 Task: Set up a reminder for the financial projection review.
Action: Mouse pressed left at (59, 105)
Screenshot: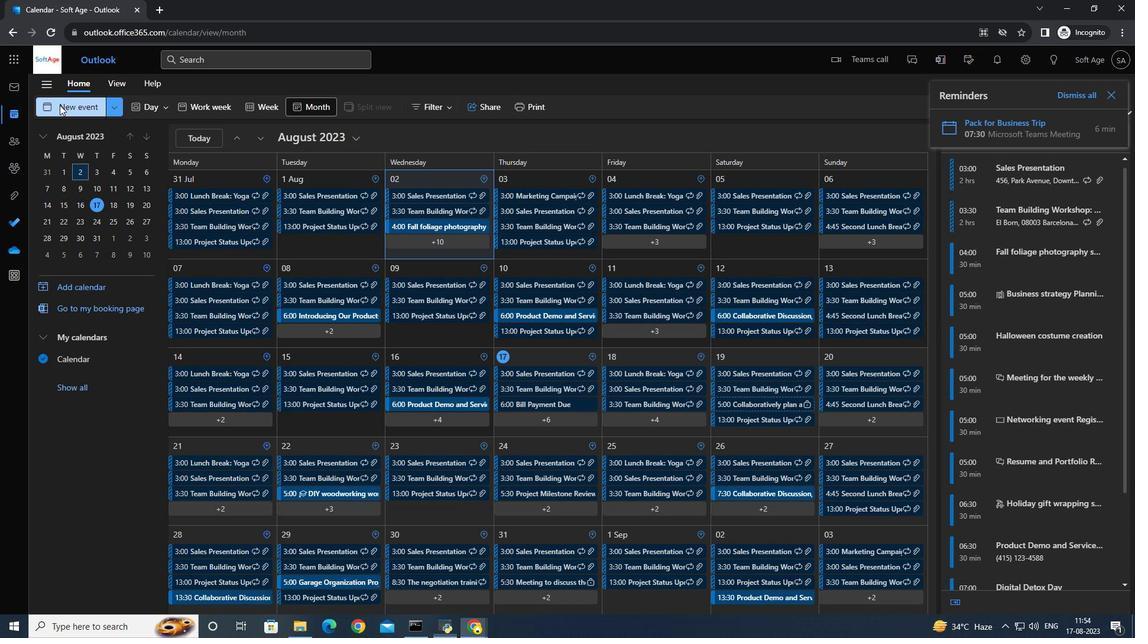 
Action: Mouse moved to (315, 180)
Screenshot: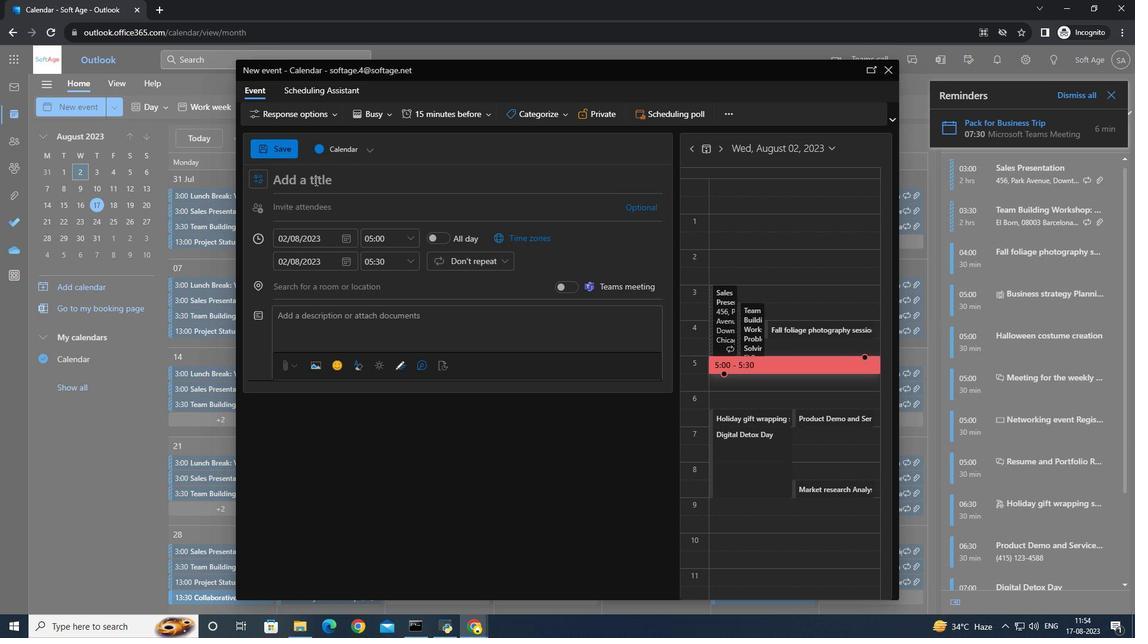 
Action: Key pressed <Key.caps_lock>F<Key.caps_lock>inana<Key.backspace>cial<Key.space>projevt<Key.space><Key.caps_lock>R<Key.caps_lock>eview
Screenshot: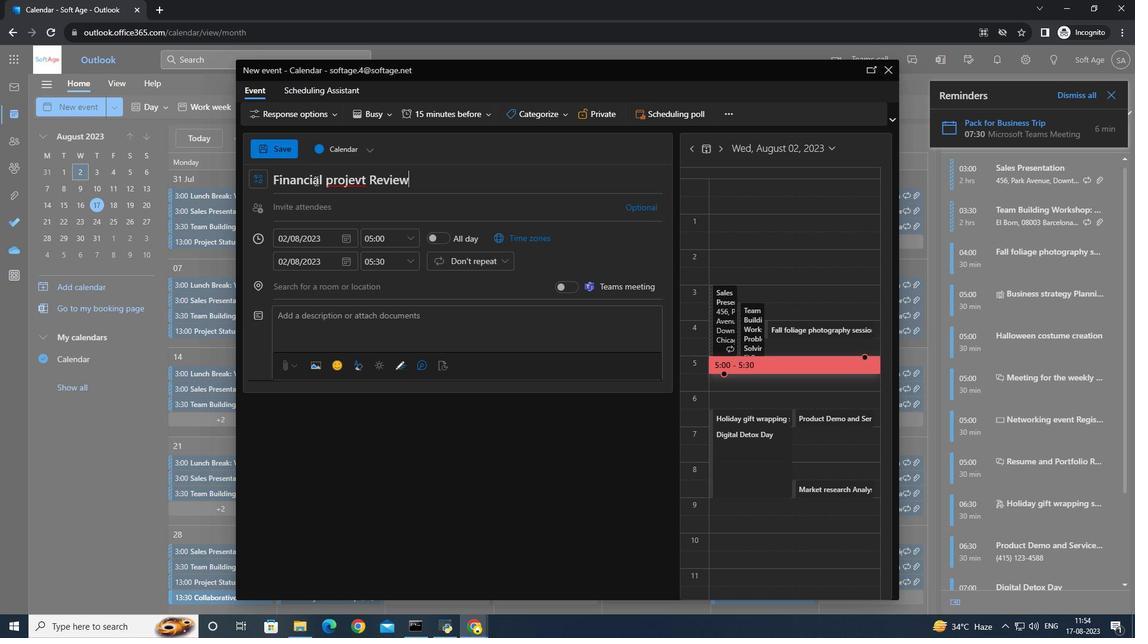 
Action: Mouse moved to (359, 183)
Screenshot: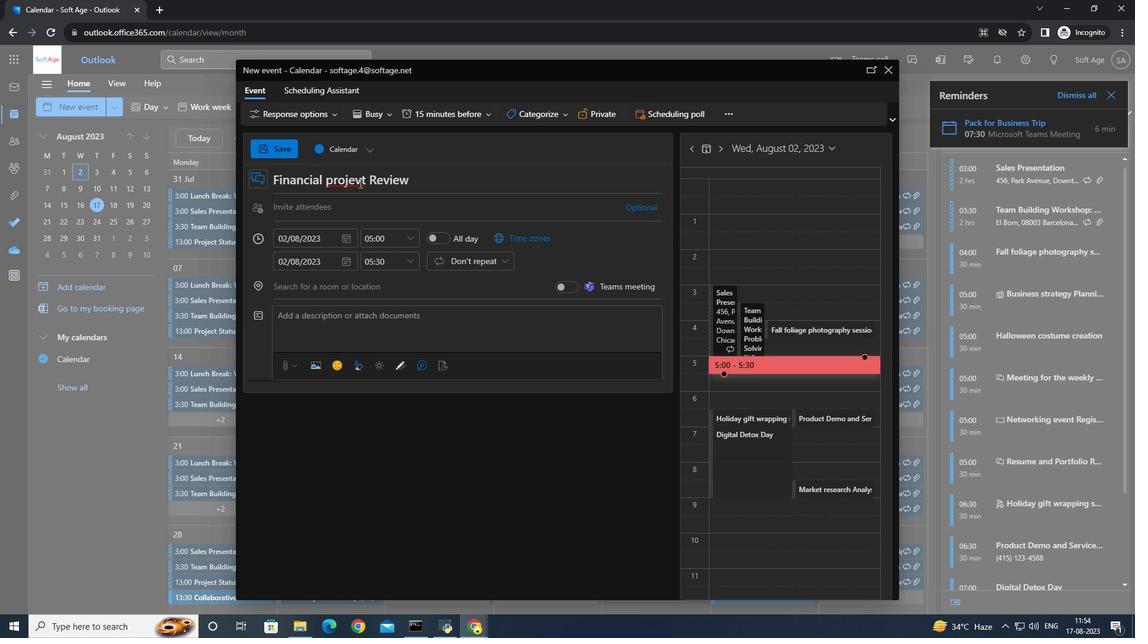 
Action: Mouse pressed left at (359, 183)
Screenshot: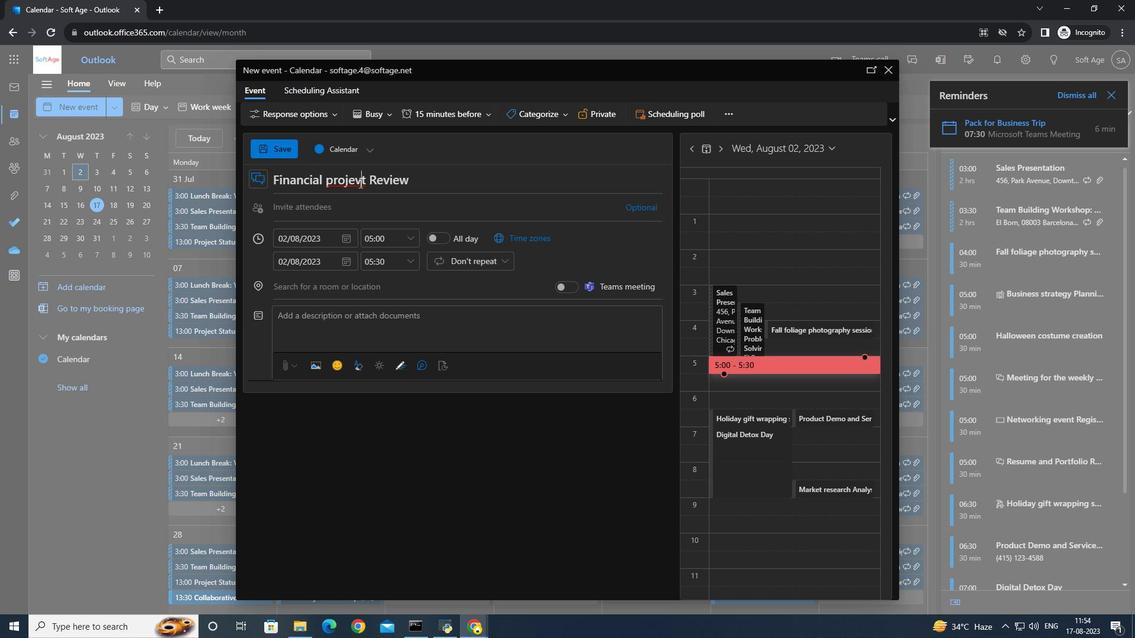 
Action: Key pressed <Key.backspace>c
Screenshot: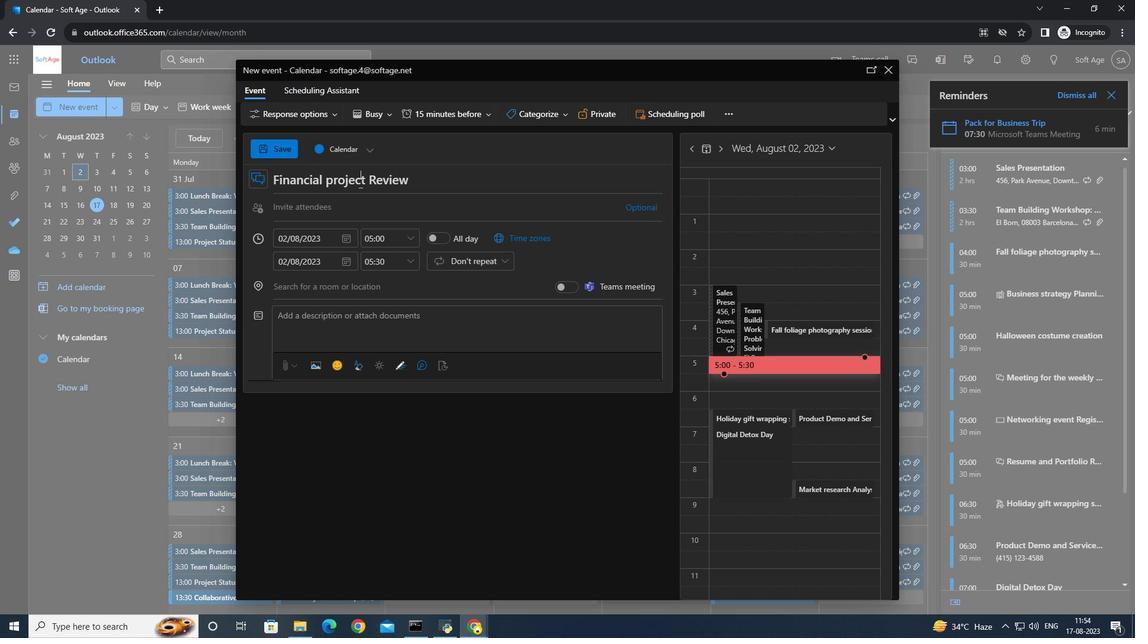 
Action: Mouse moved to (406, 234)
Screenshot: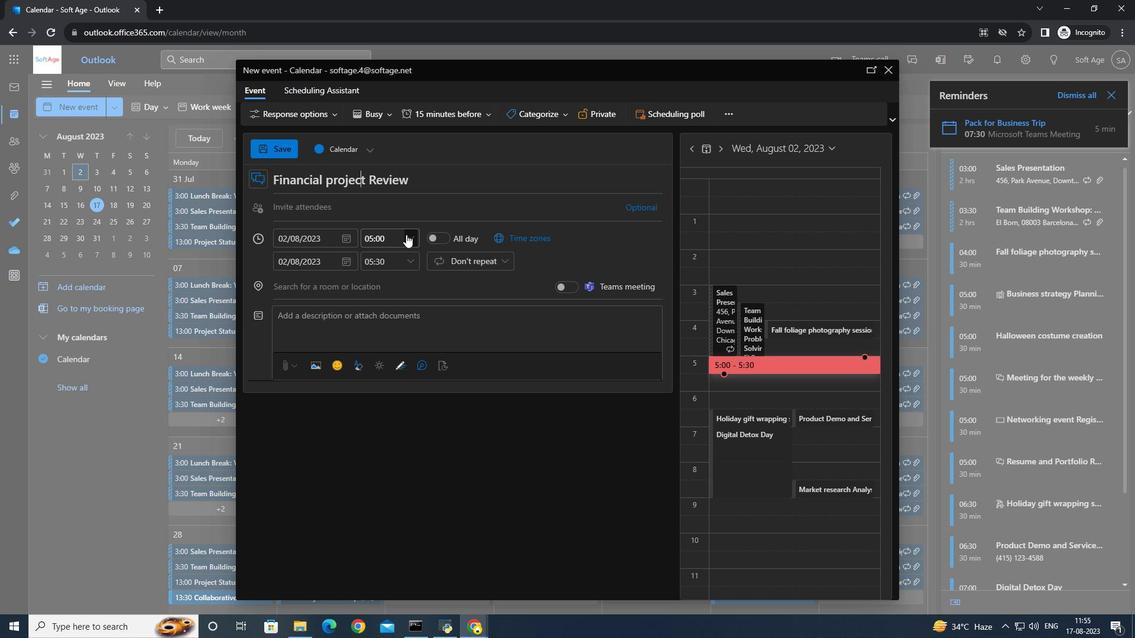
Action: Mouse pressed left at (406, 234)
Screenshot: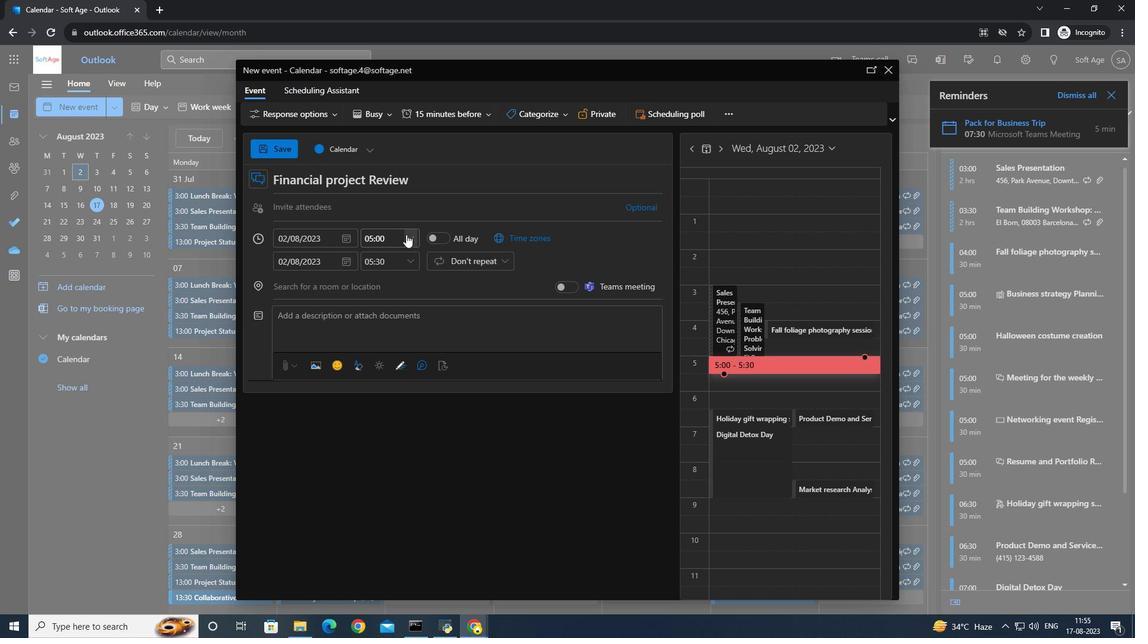 
Action: Mouse moved to (390, 323)
Screenshot: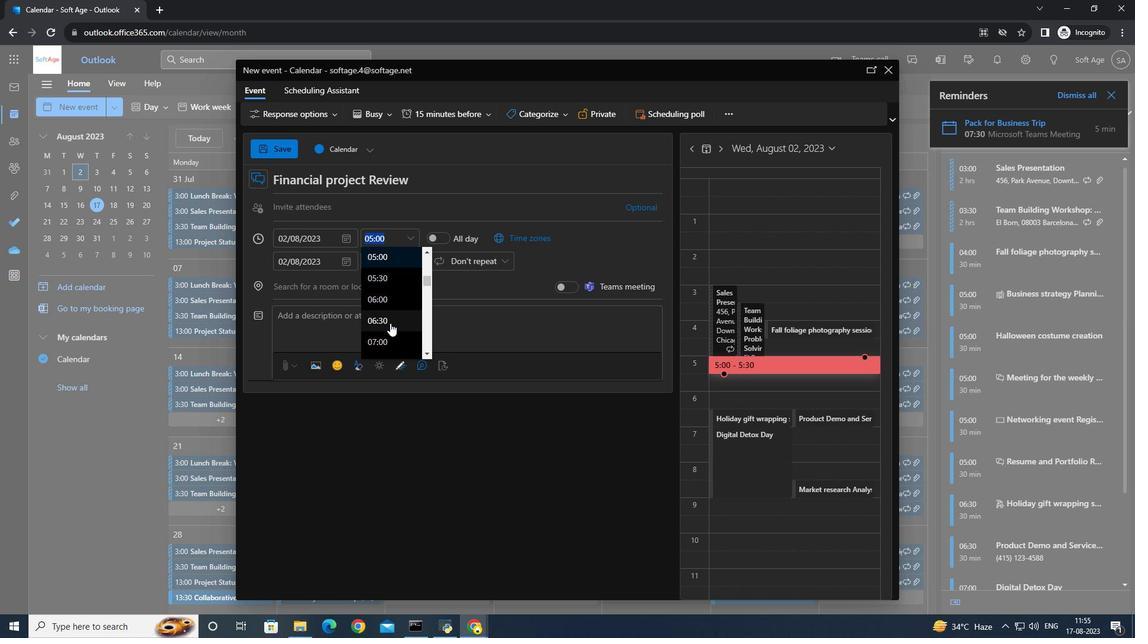 
Action: Mouse pressed left at (390, 323)
Screenshot: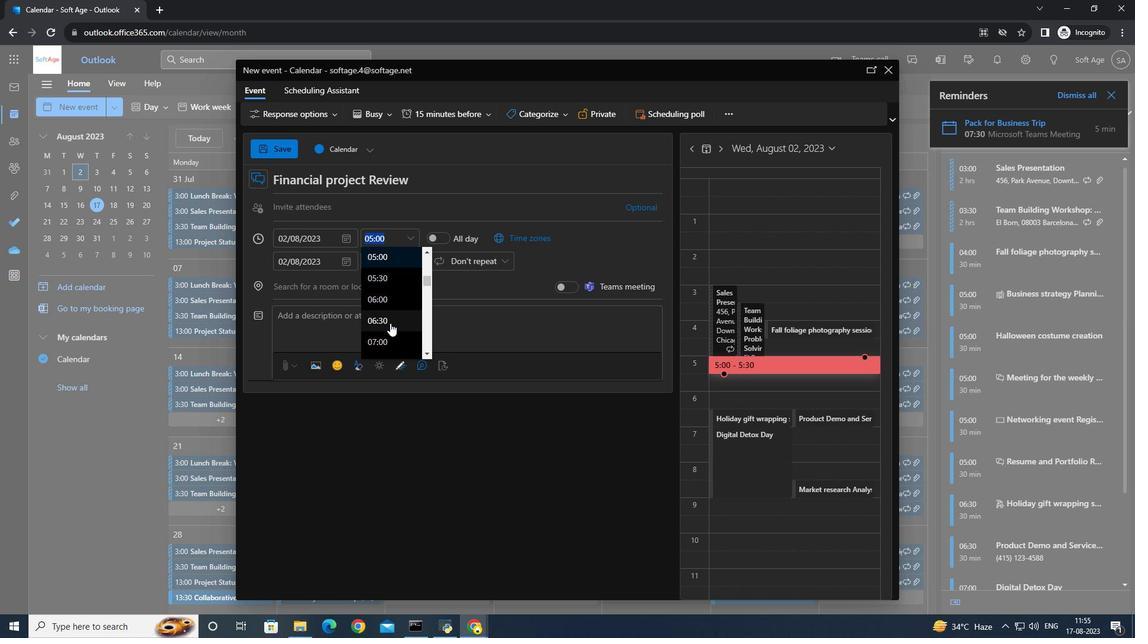 
Action: Mouse moved to (369, 237)
Screenshot: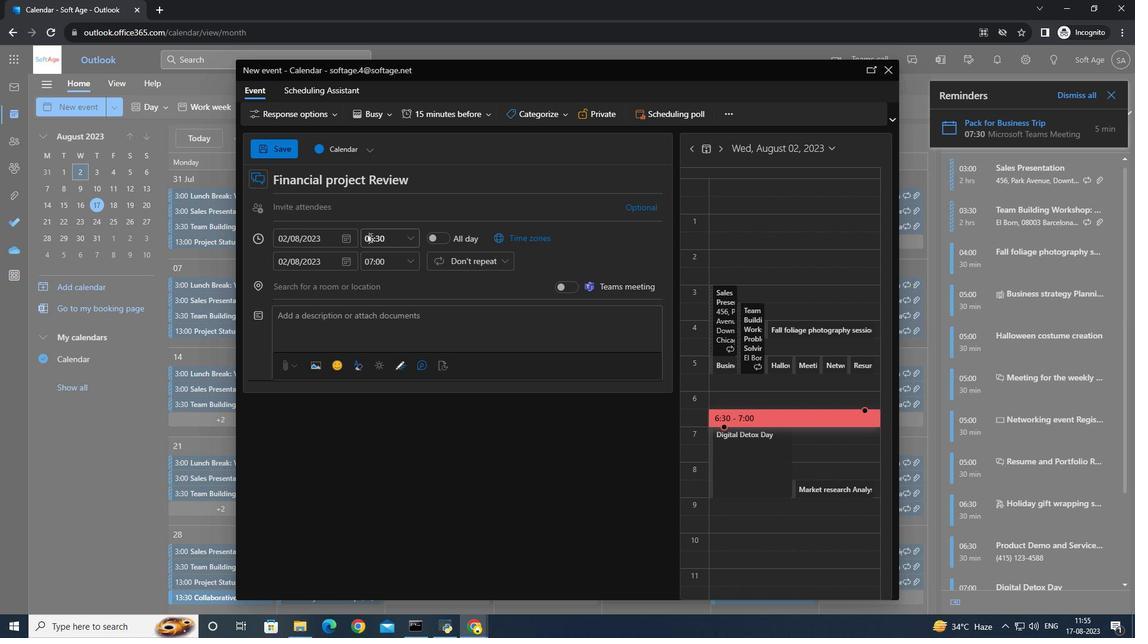
Action: Mouse pressed left at (369, 237)
Screenshot: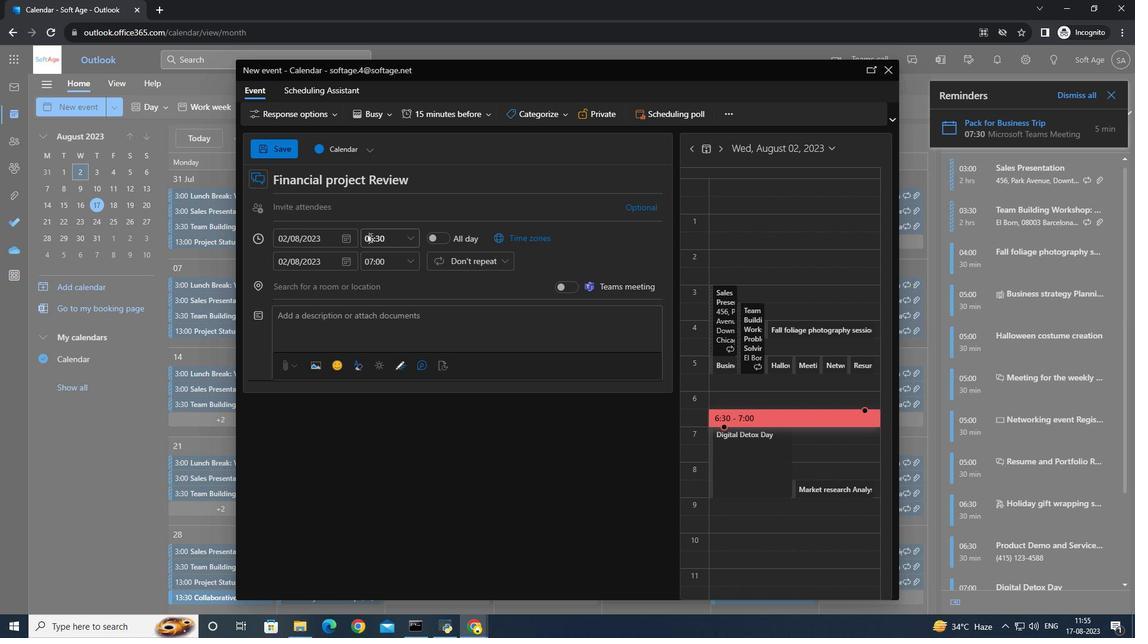 
Action: Mouse moved to (399, 243)
Screenshot: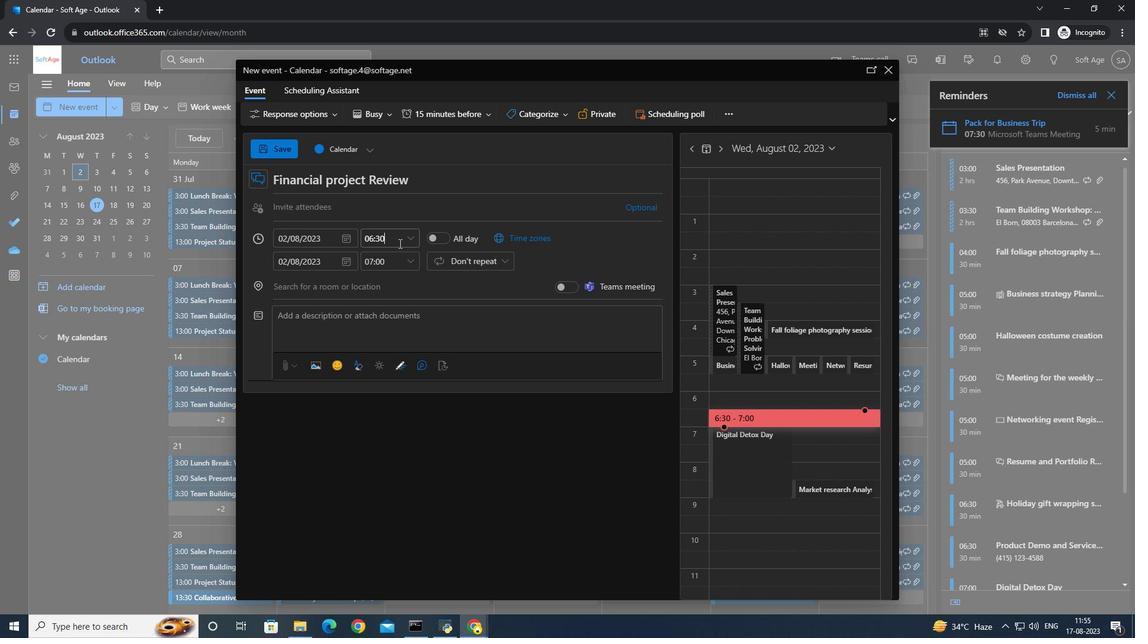 
Action: Mouse pressed left at (399, 243)
Screenshot: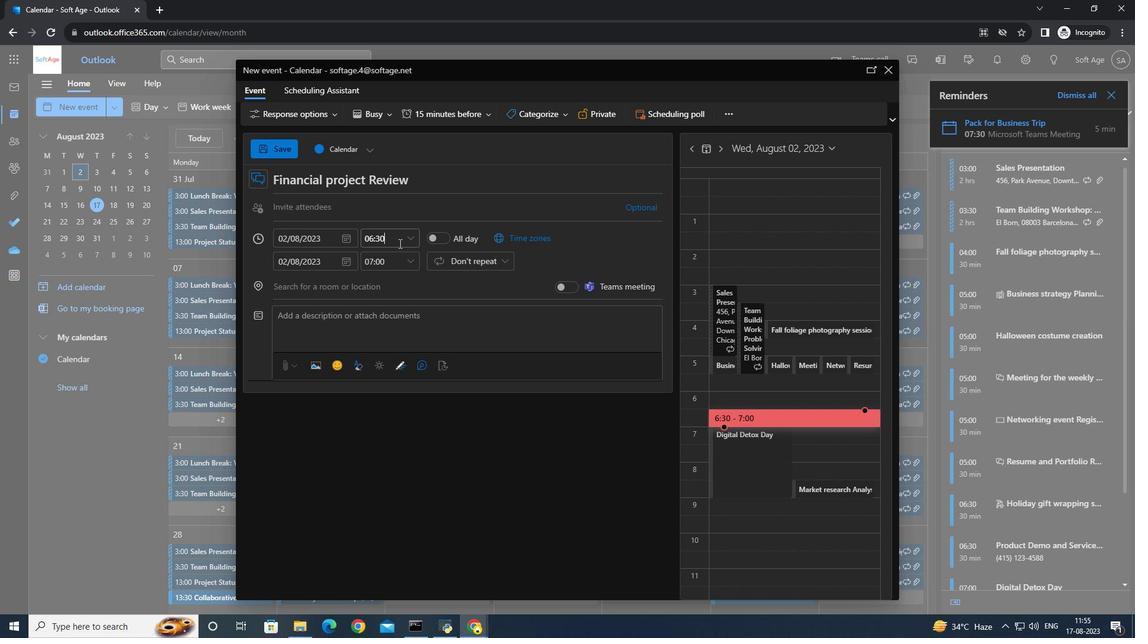 
Action: Mouse moved to (413, 240)
Screenshot: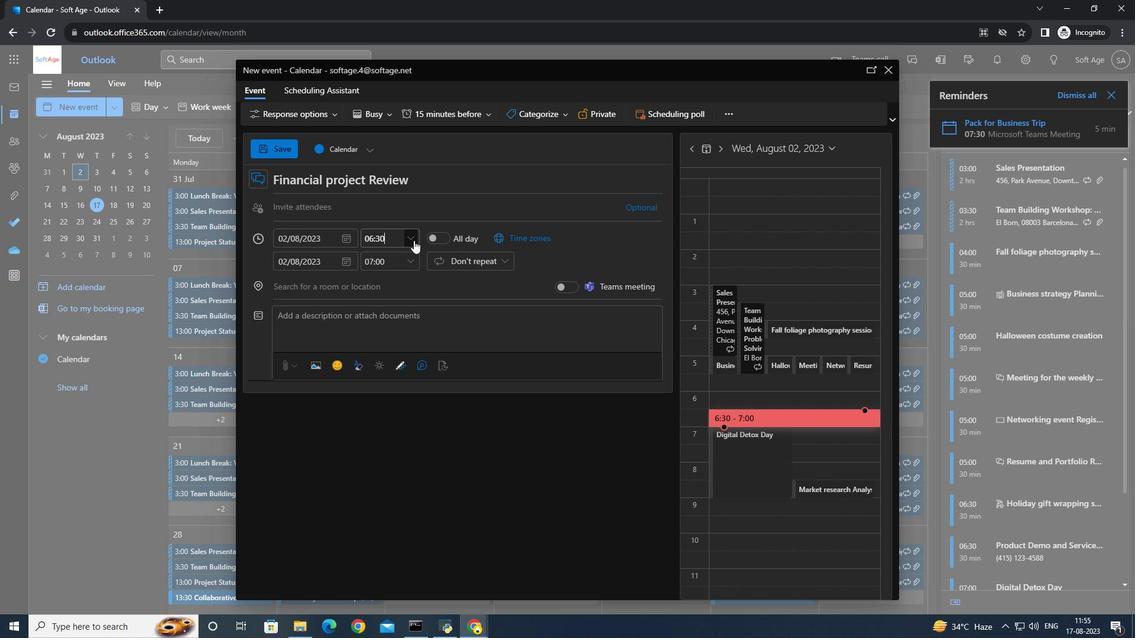
Action: Mouse pressed left at (413, 240)
Screenshot: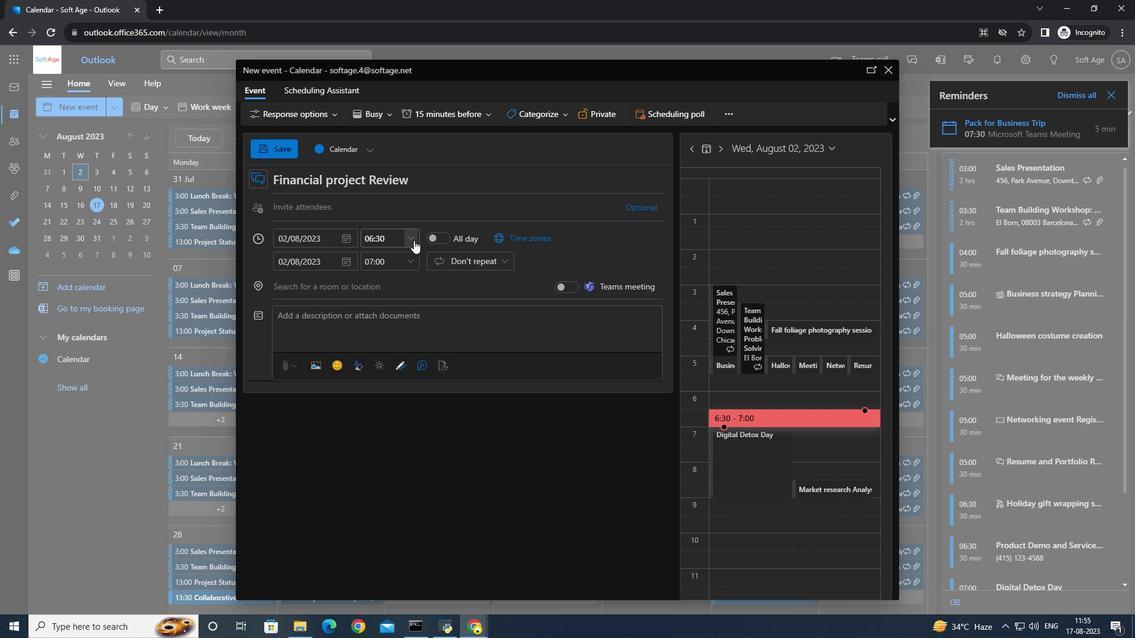 
Action: Mouse moved to (401, 269)
Screenshot: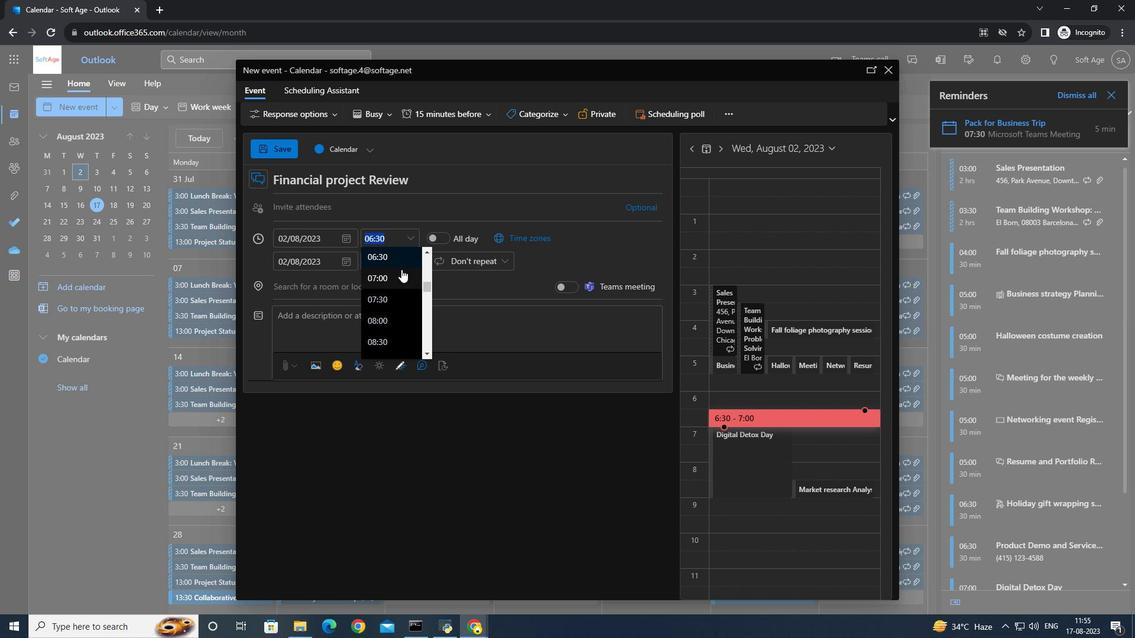 
Action: Mouse scrolled (401, 270) with delta (0, 0)
Screenshot: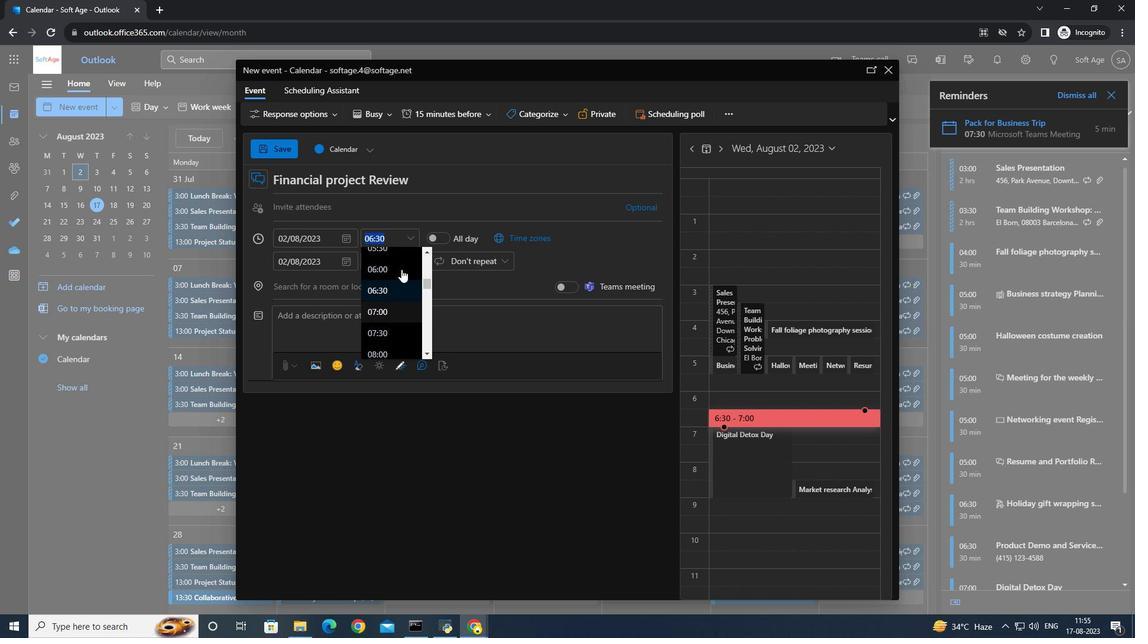 
Action: Mouse scrolled (401, 270) with delta (0, 0)
Screenshot: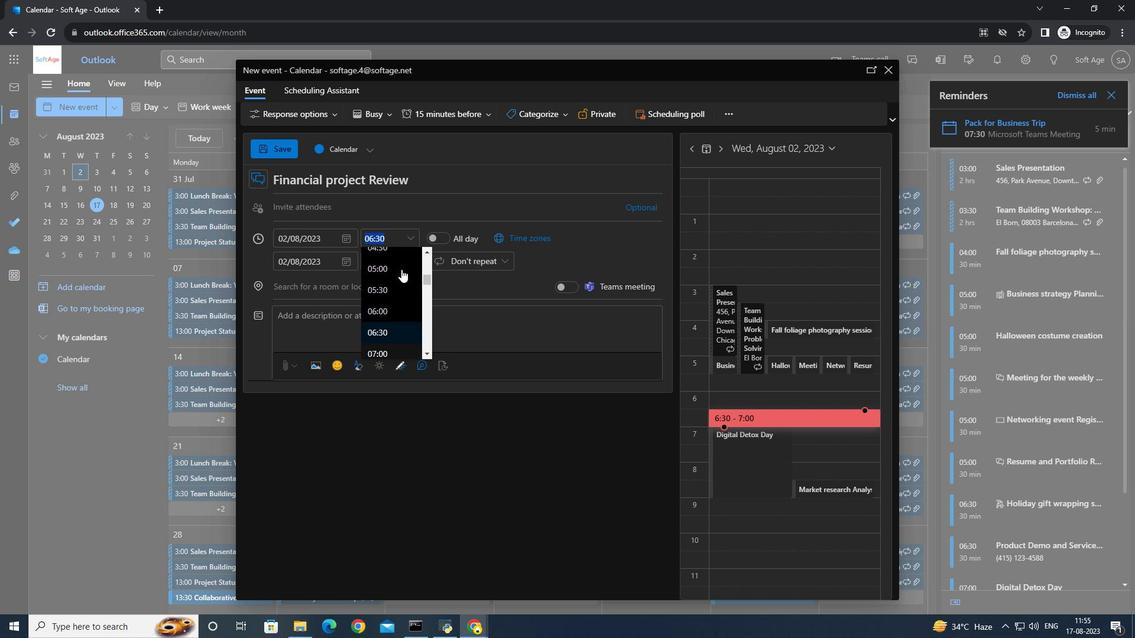 
Action: Mouse scrolled (401, 270) with delta (0, 0)
Screenshot: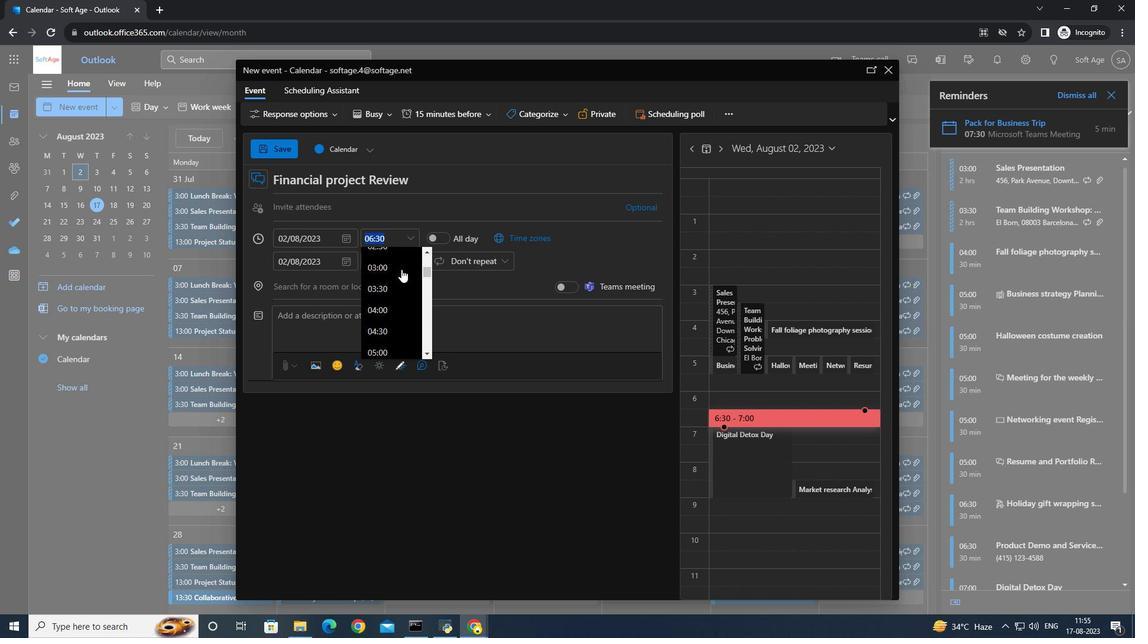
Action: Mouse scrolled (401, 268) with delta (0, 0)
Screenshot: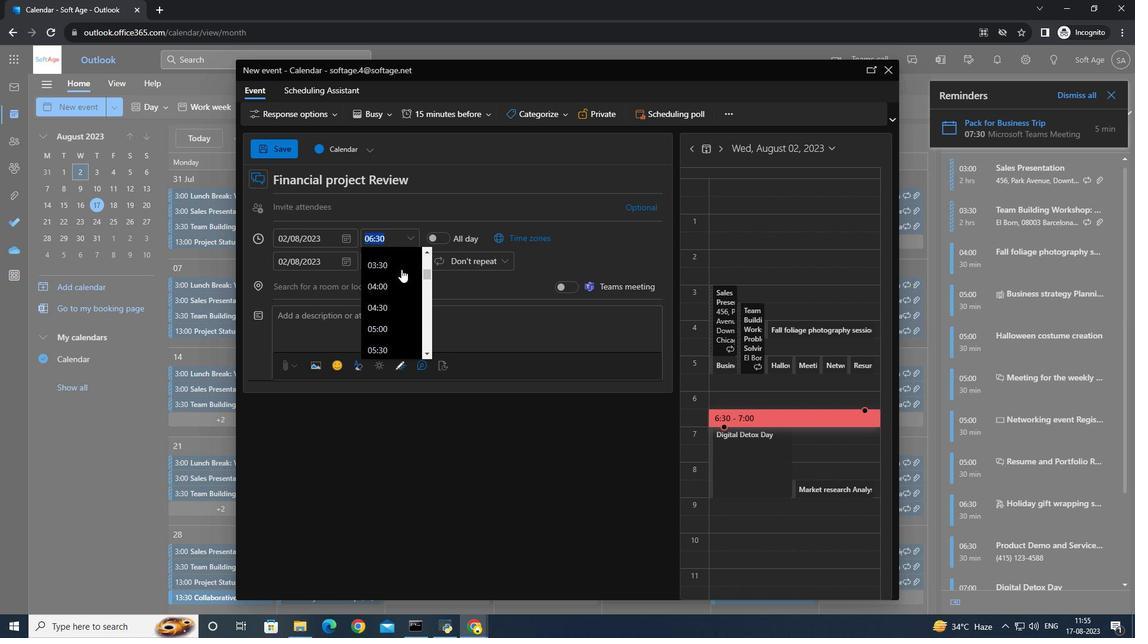 
Action: Mouse scrolled (401, 268) with delta (0, 0)
Screenshot: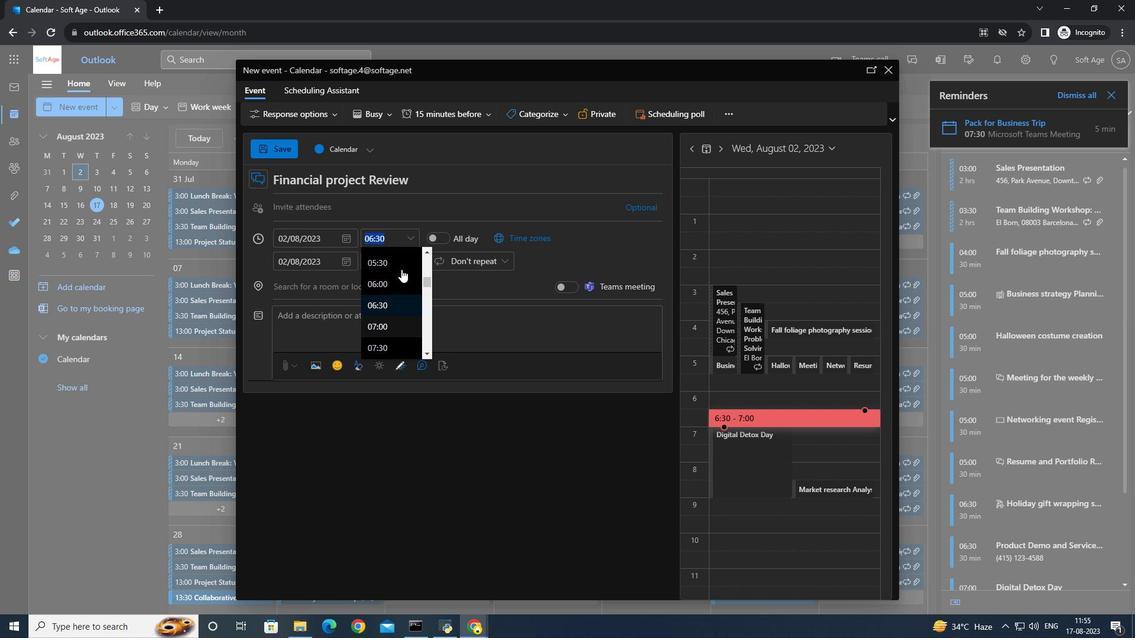 
Action: Mouse scrolled (401, 268) with delta (0, 0)
Screenshot: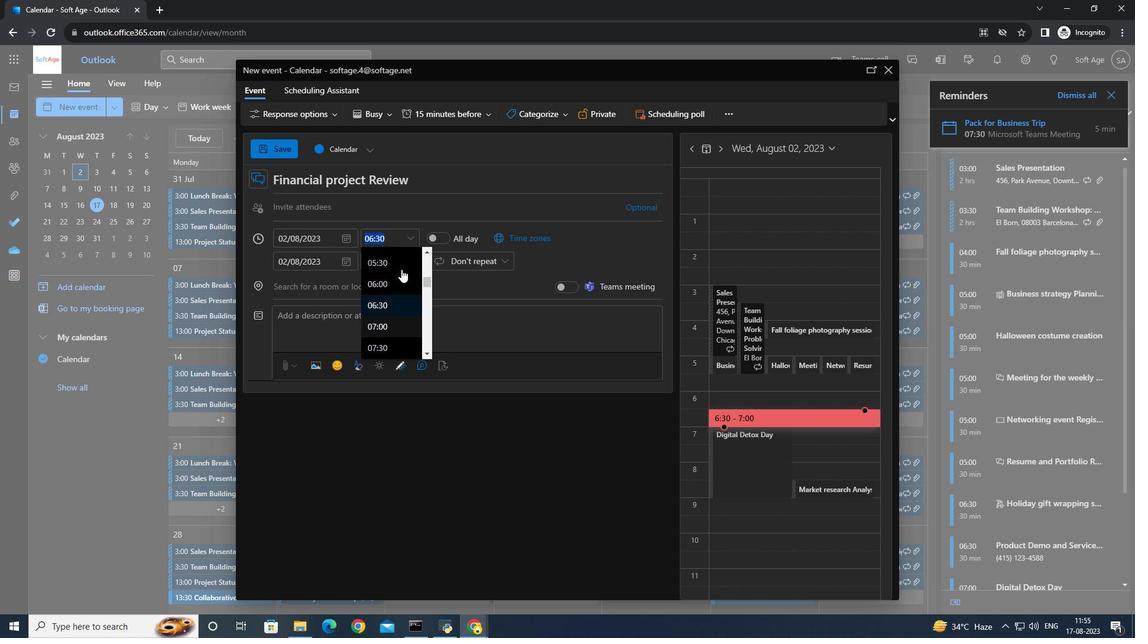 
Action: Mouse scrolled (401, 268) with delta (0, 0)
Screenshot: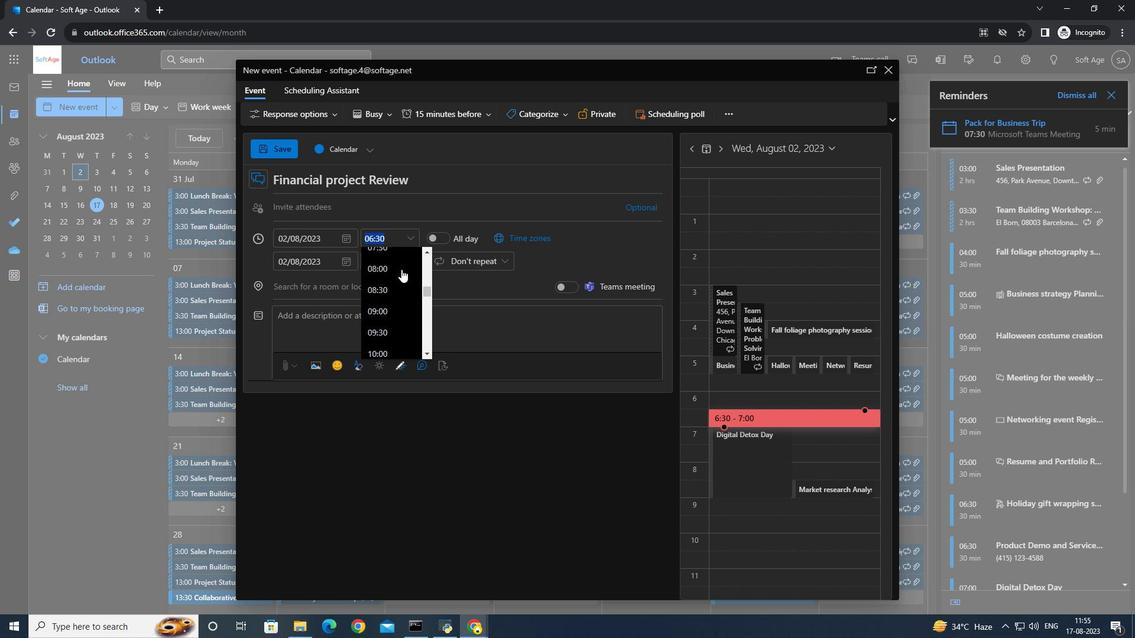
Action: Mouse scrolled (401, 268) with delta (0, 0)
Screenshot: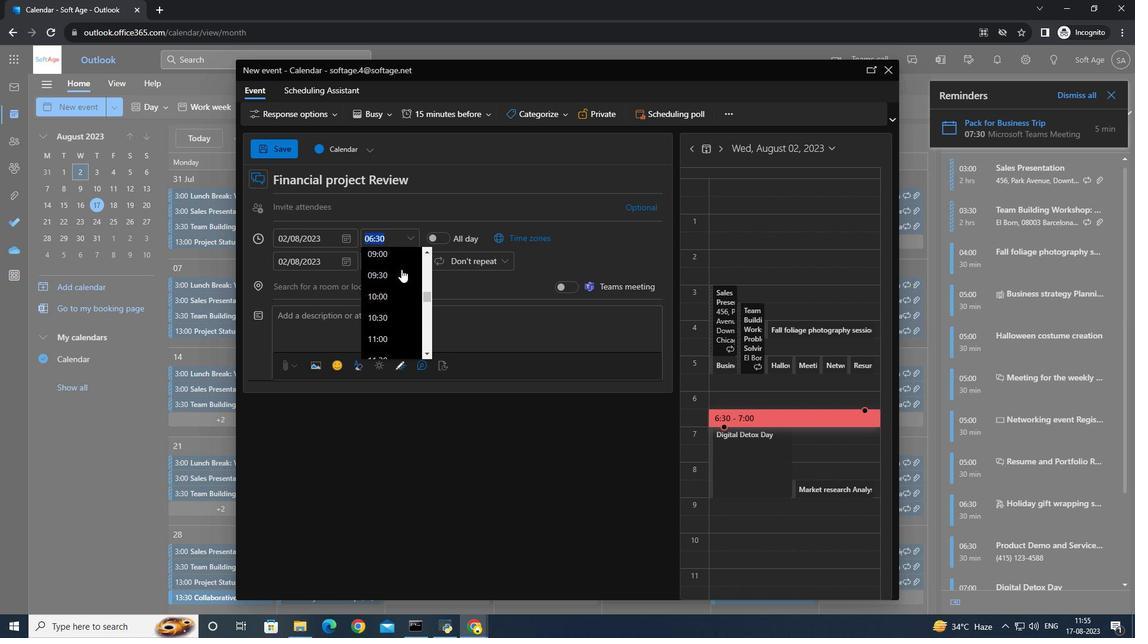 
Action: Mouse scrolled (401, 268) with delta (0, 0)
Screenshot: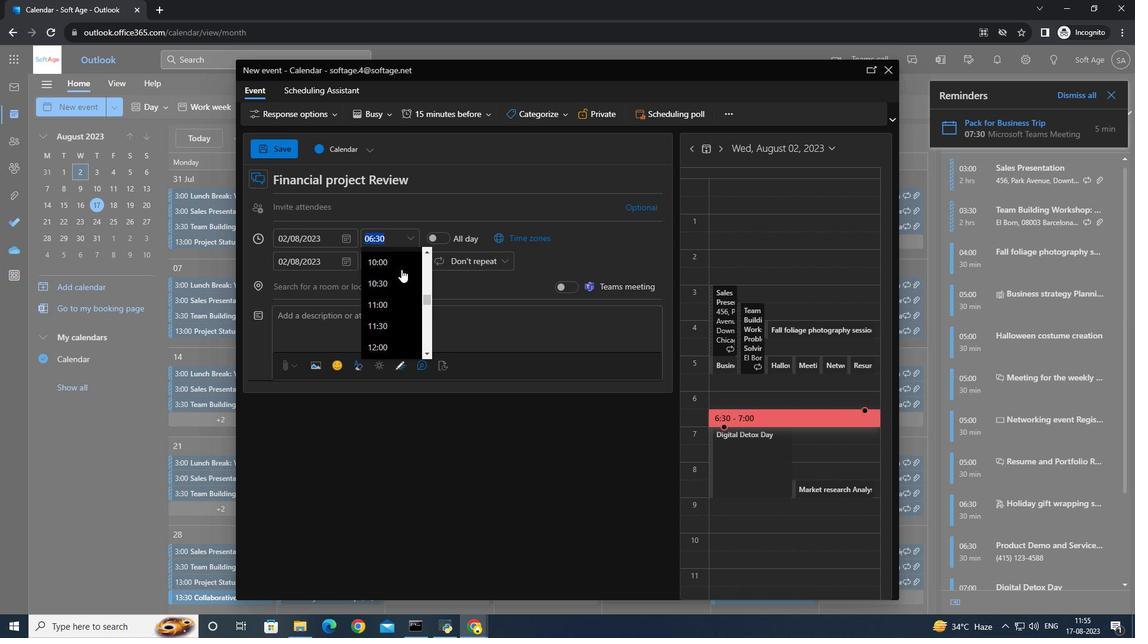 
Action: Mouse scrolled (401, 268) with delta (0, 0)
Screenshot: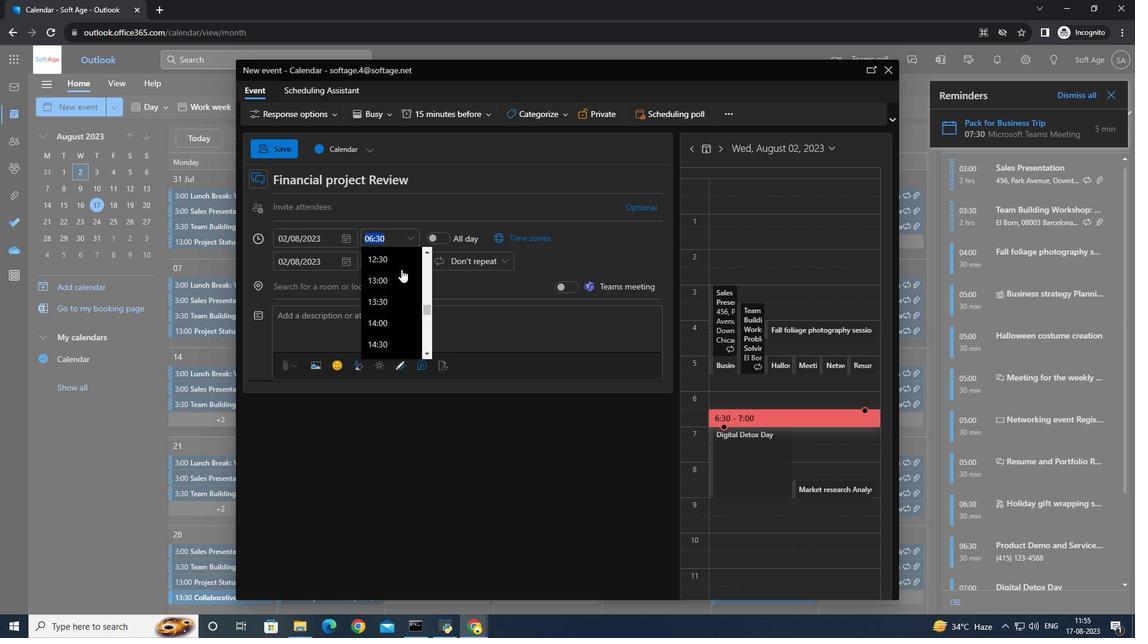 
Action: Mouse scrolled (401, 268) with delta (0, 0)
Screenshot: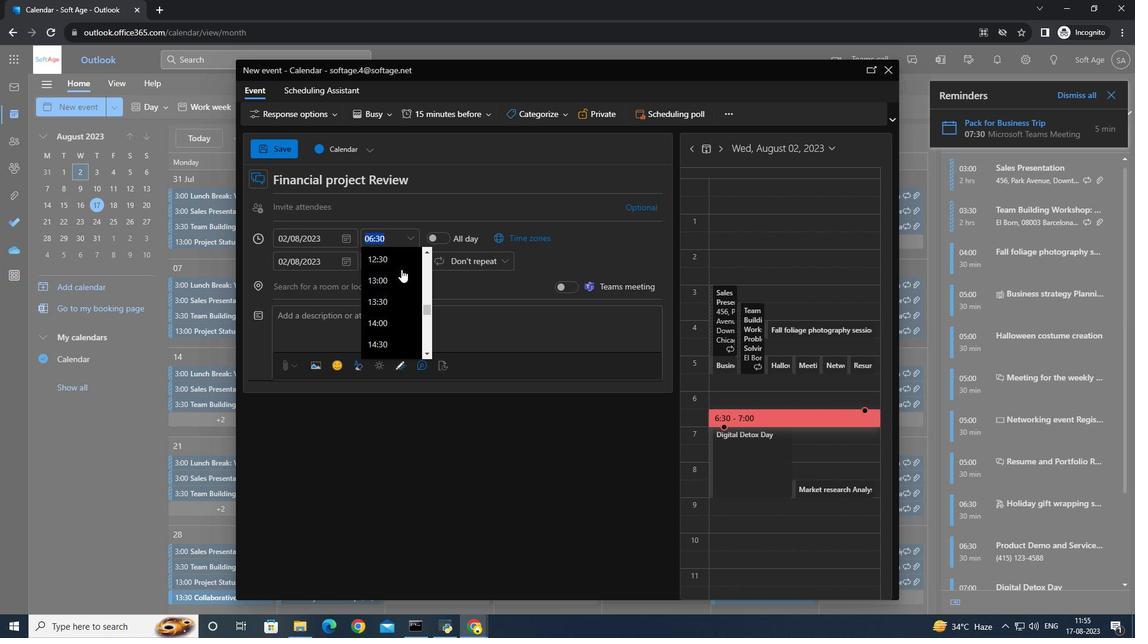 
Action: Mouse scrolled (401, 268) with delta (0, 0)
Screenshot: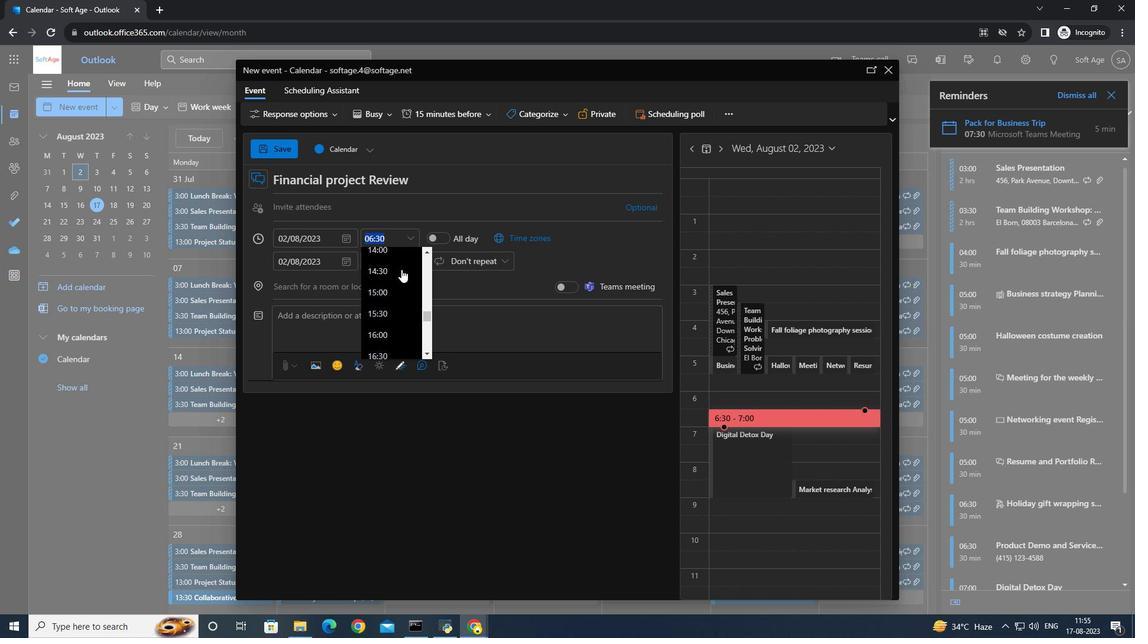
Action: Mouse scrolled (401, 270) with delta (0, 0)
Screenshot: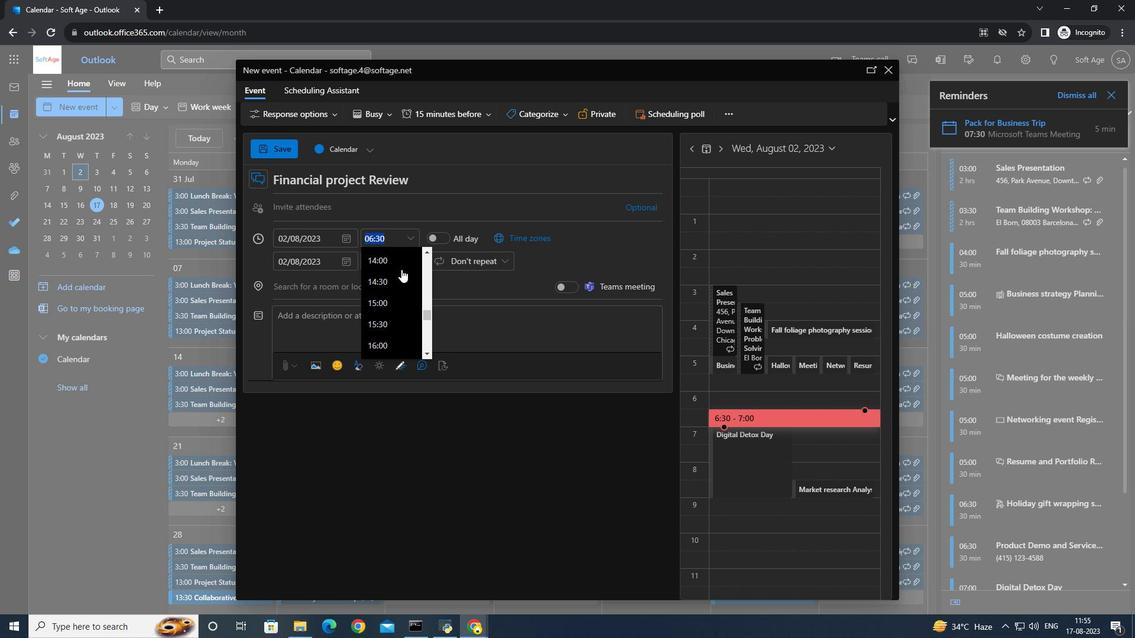 
Action: Mouse scrolled (401, 270) with delta (0, 0)
Screenshot: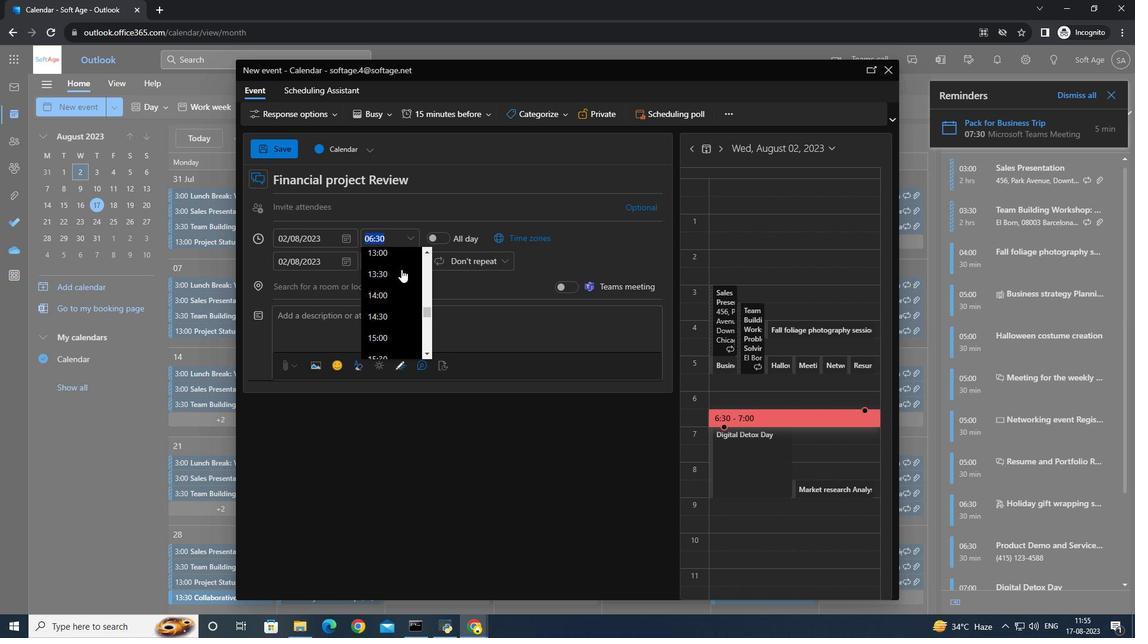 
Action: Mouse scrolled (401, 270) with delta (0, 0)
Screenshot: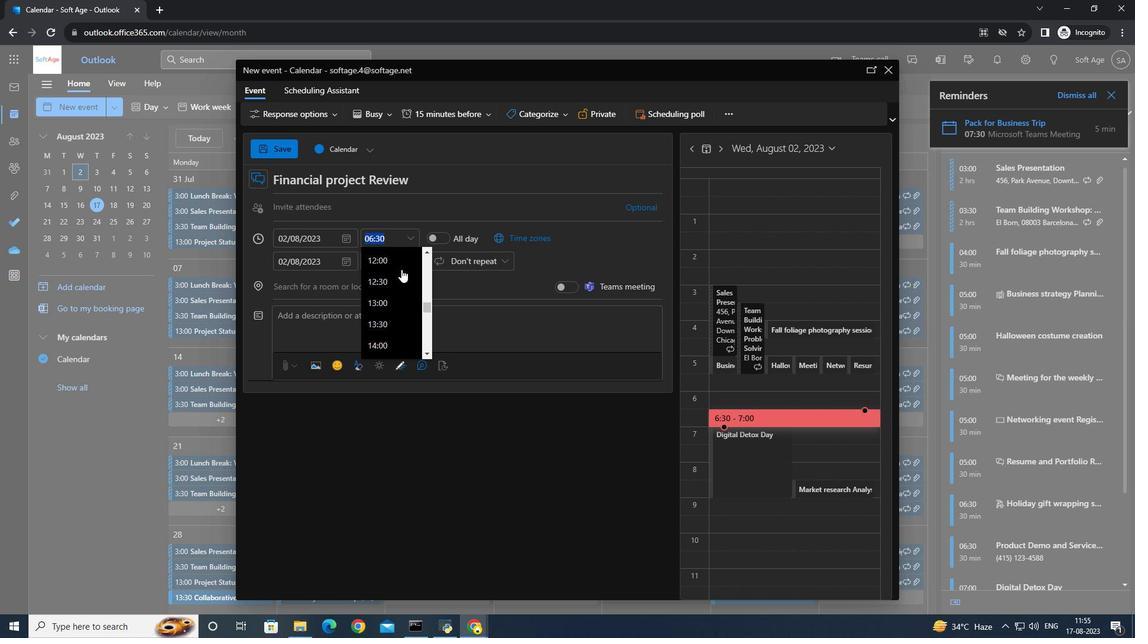 
Action: Mouse scrolled (401, 270) with delta (0, 0)
Screenshot: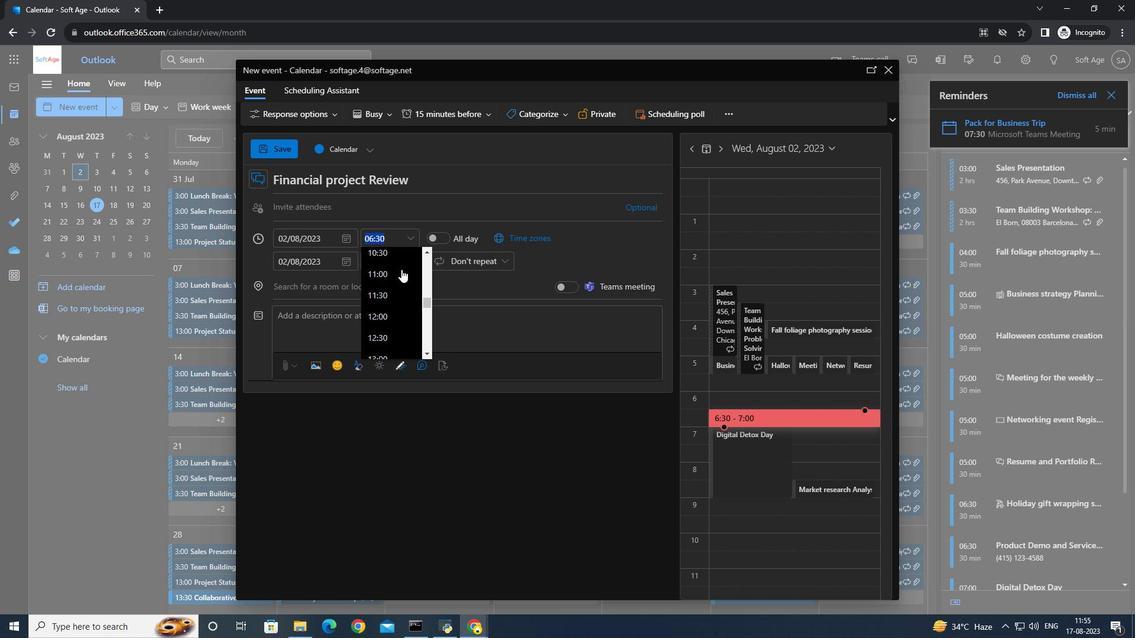 
Action: Mouse moved to (435, 203)
Screenshot: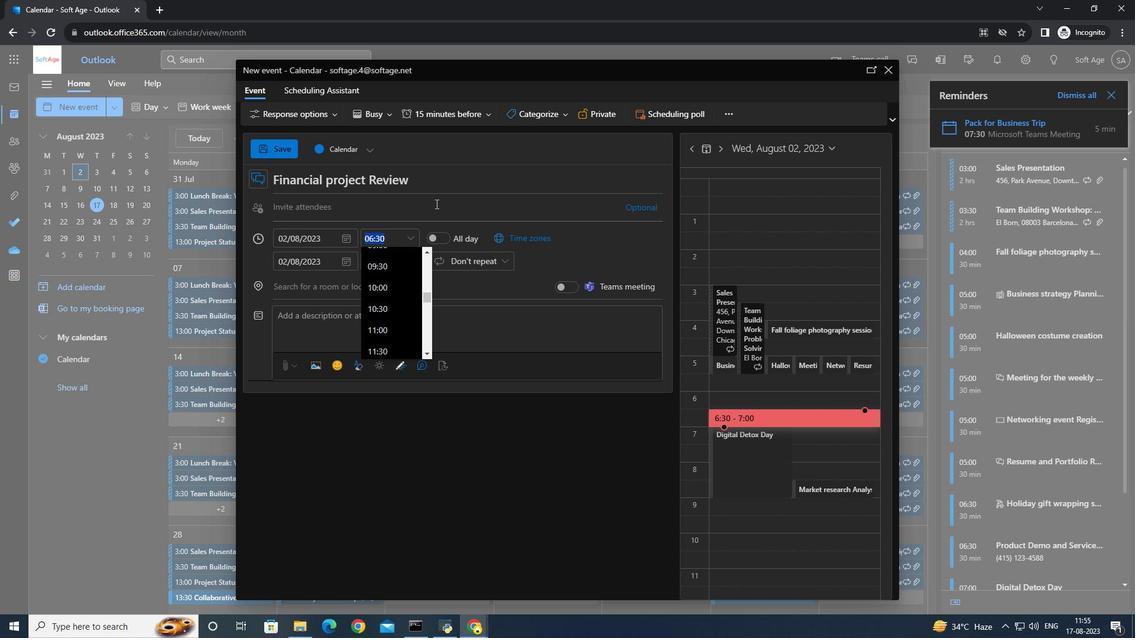 
Action: Mouse pressed left at (435, 203)
Screenshot: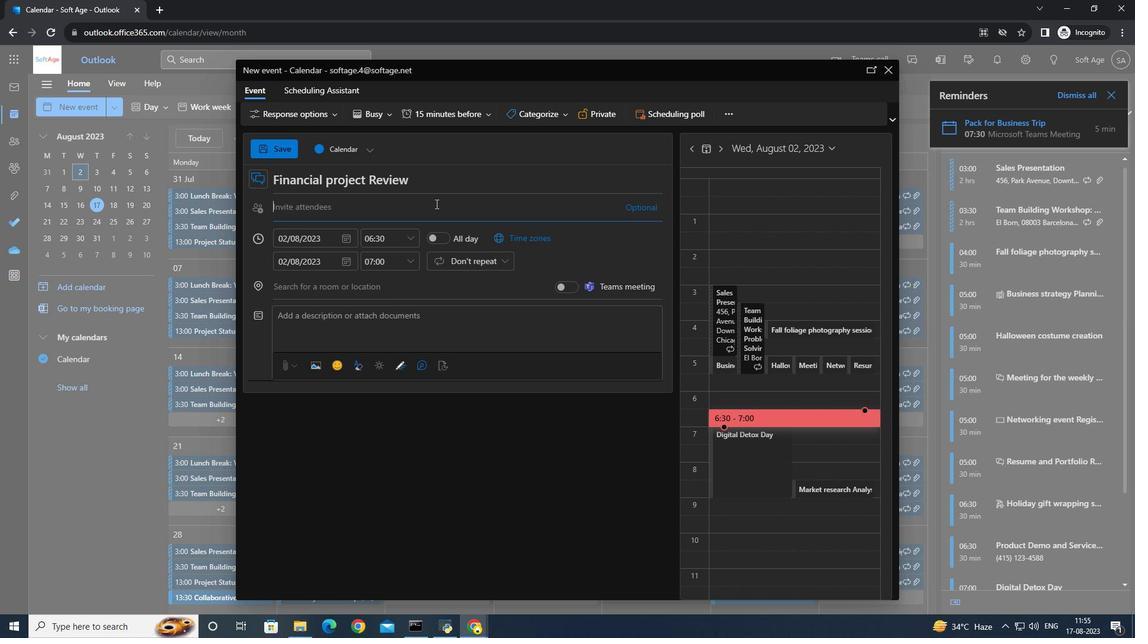 
Action: Mouse moved to (286, 150)
Screenshot: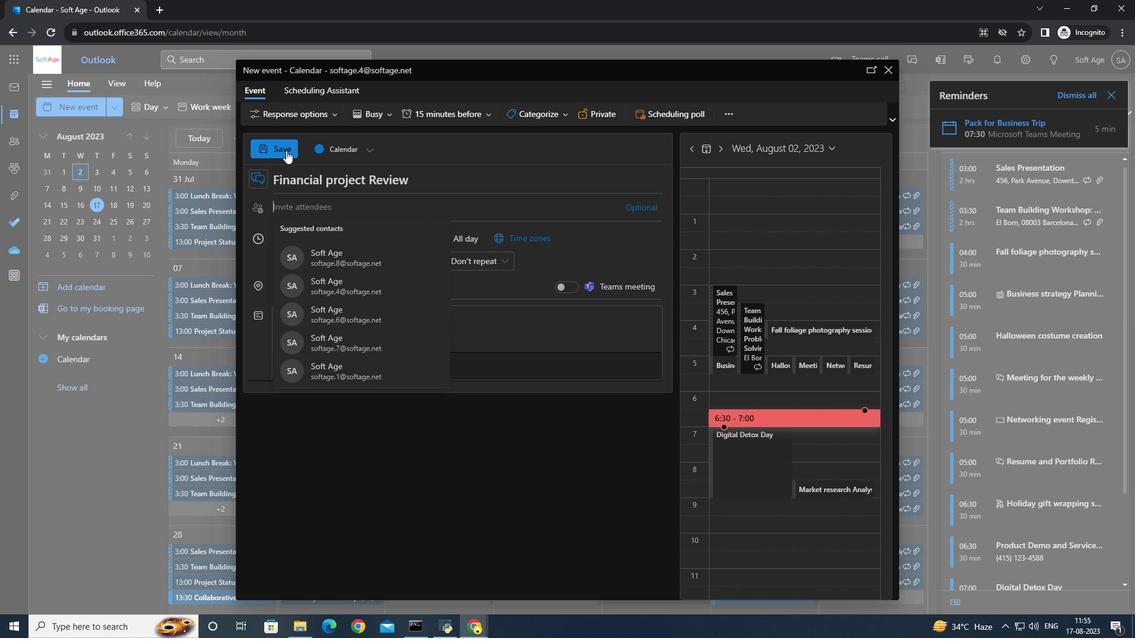 
Action: Mouse pressed left at (286, 150)
Screenshot: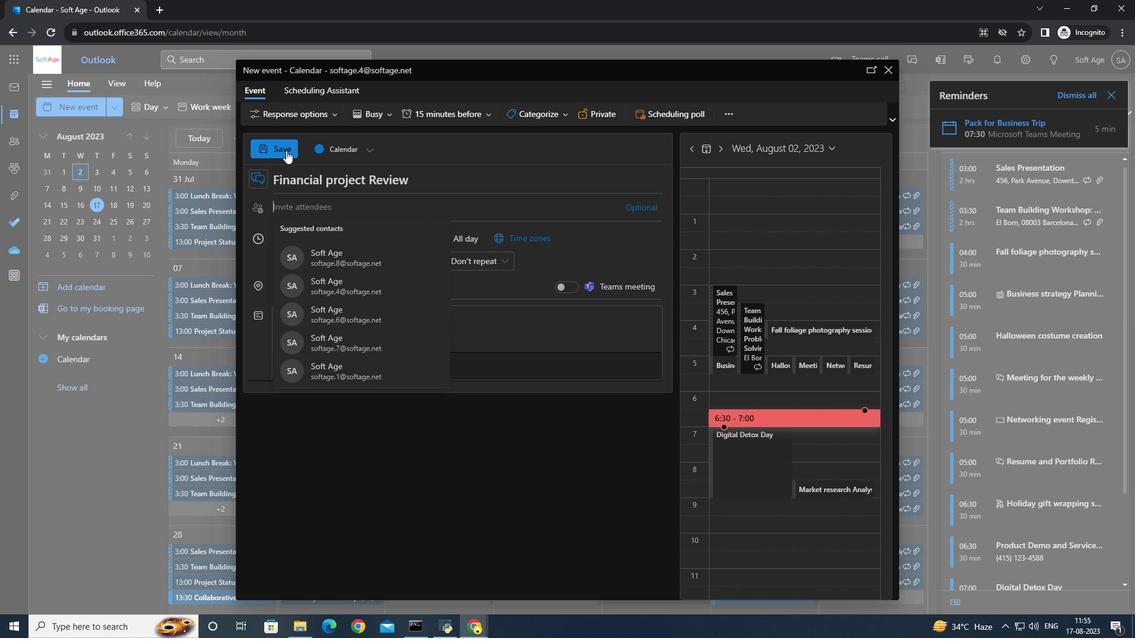 
Action: Mouse moved to (286, 151)
Screenshot: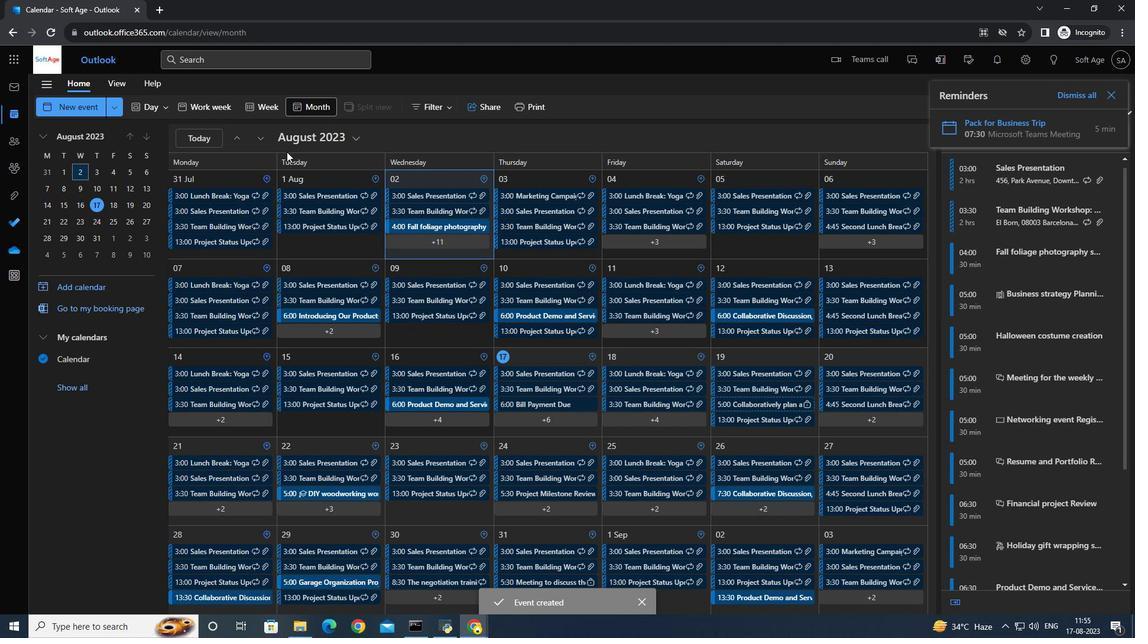 
